 Task: Add the task  Create user manuals and guides for the app to the section Code Crushers in the project TripHive and add a Due Date to the respective task as 2024/01/07.
Action: Mouse moved to (469, 538)
Screenshot: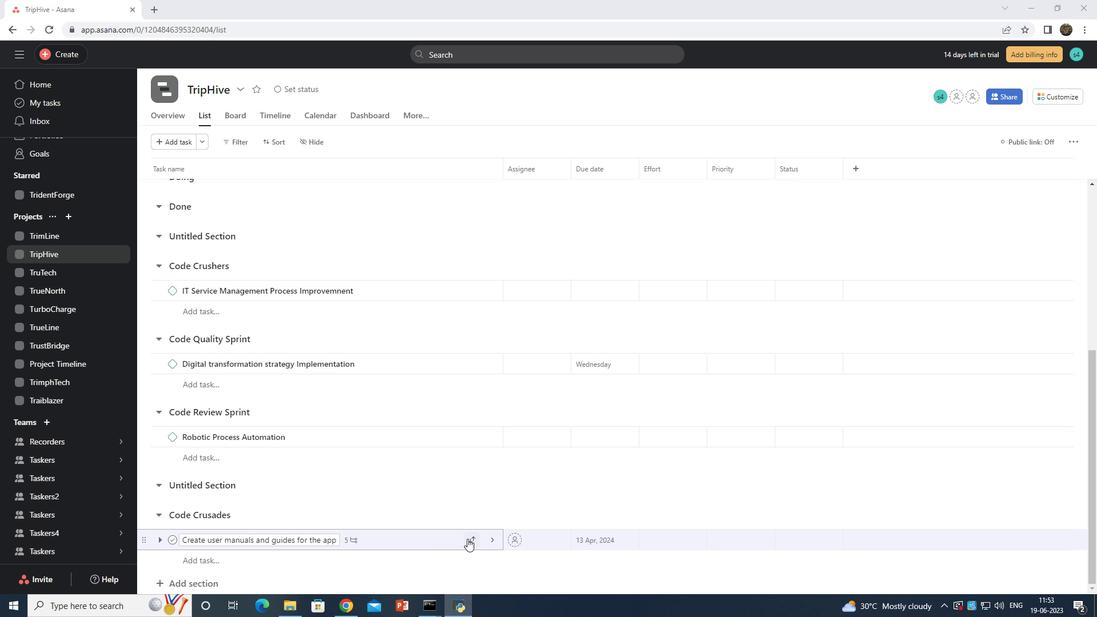 
Action: Mouse pressed left at (469, 538)
Screenshot: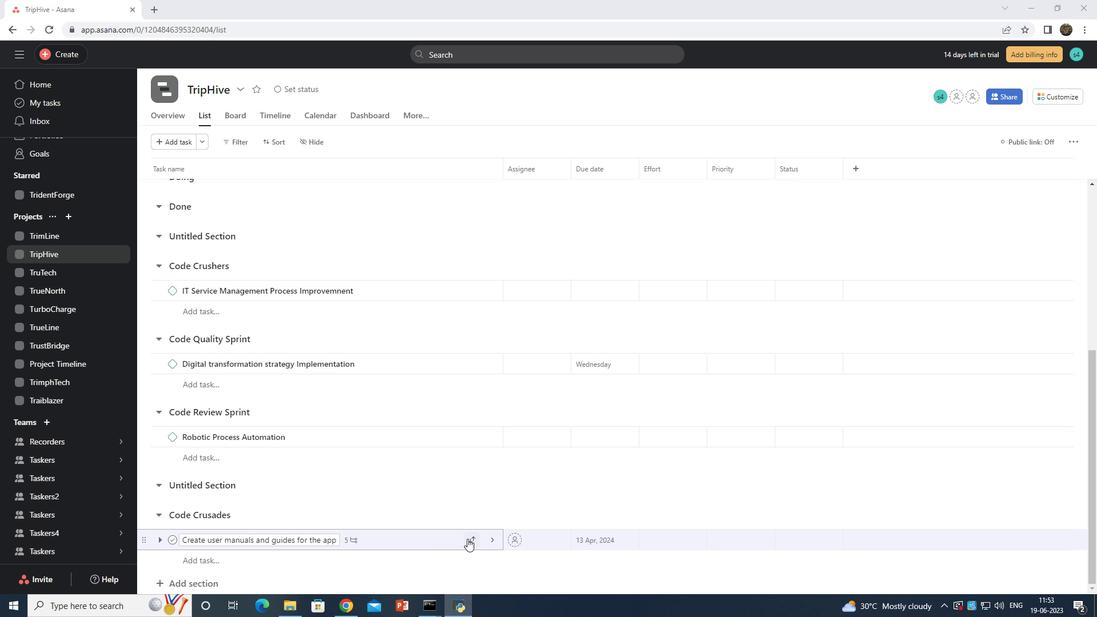 
Action: Mouse moved to (414, 428)
Screenshot: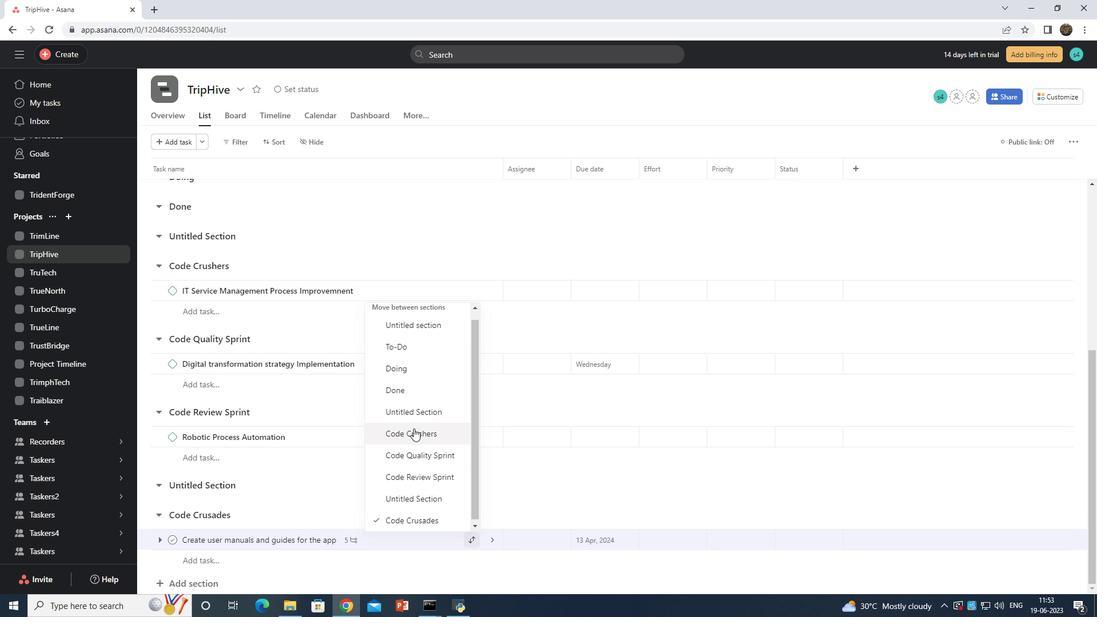 
Action: Mouse pressed left at (414, 428)
Screenshot: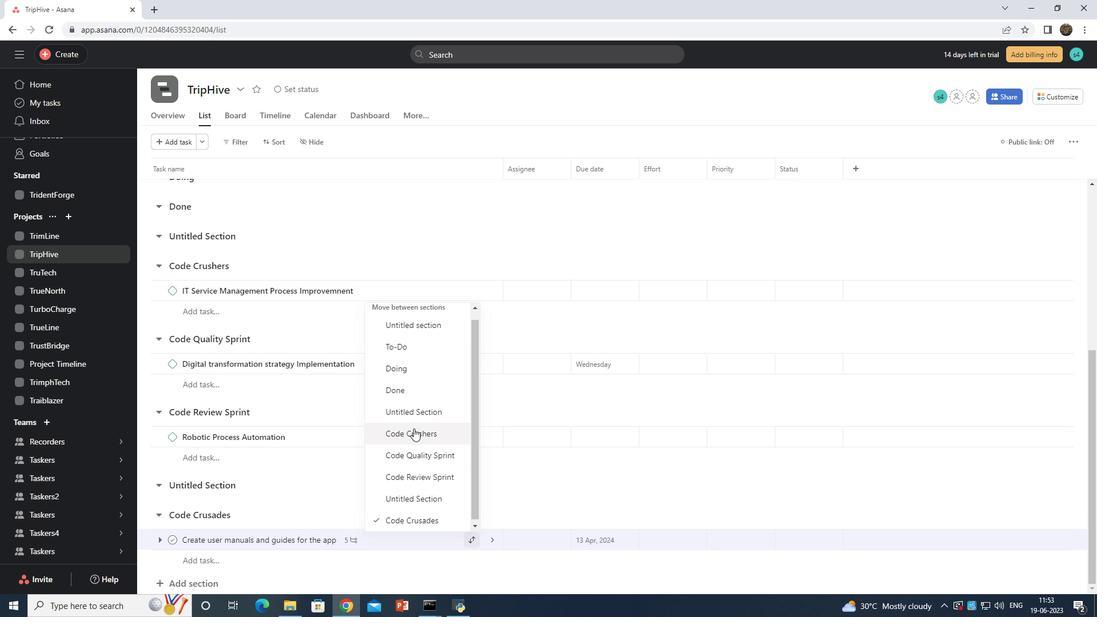
Action: Mouse moved to (579, 311)
Screenshot: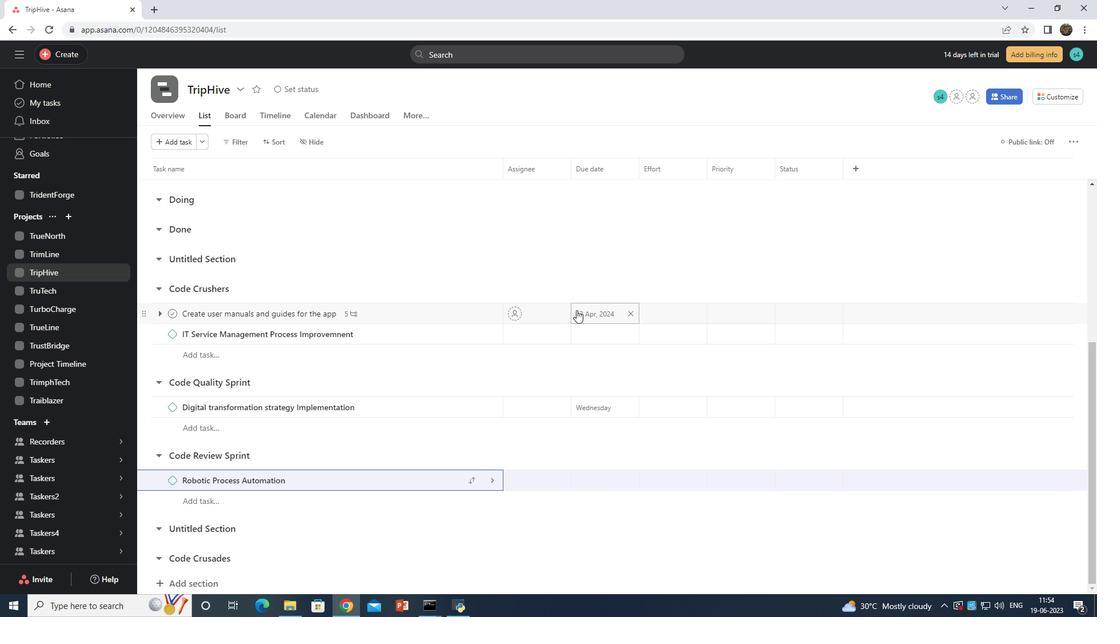 
Action: Mouse pressed left at (579, 311)
Screenshot: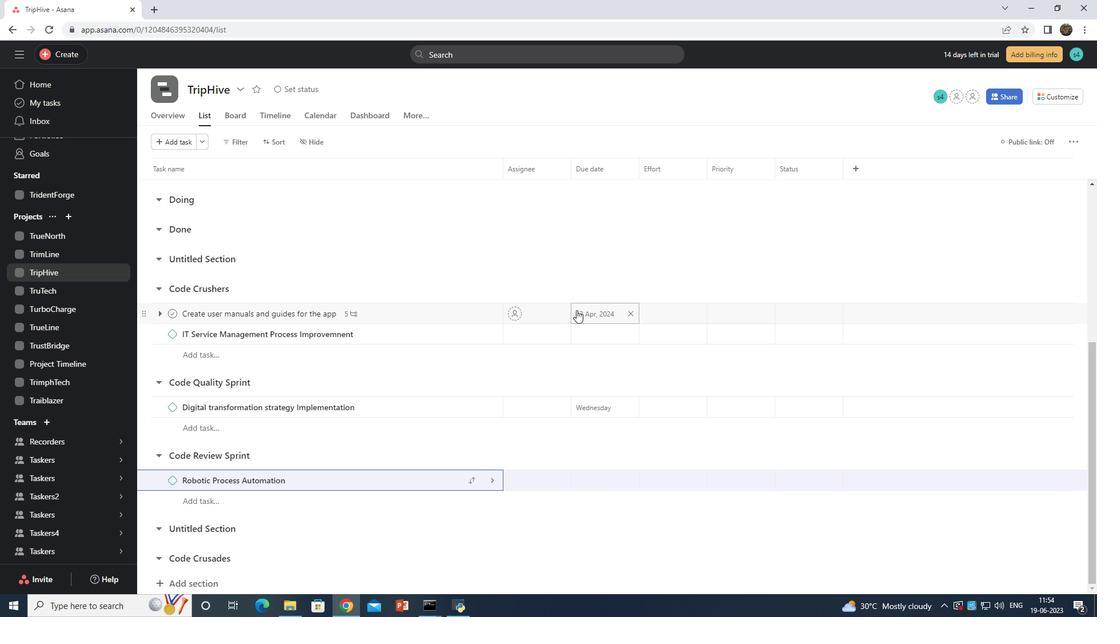 
Action: Mouse moved to (587, 315)
Screenshot: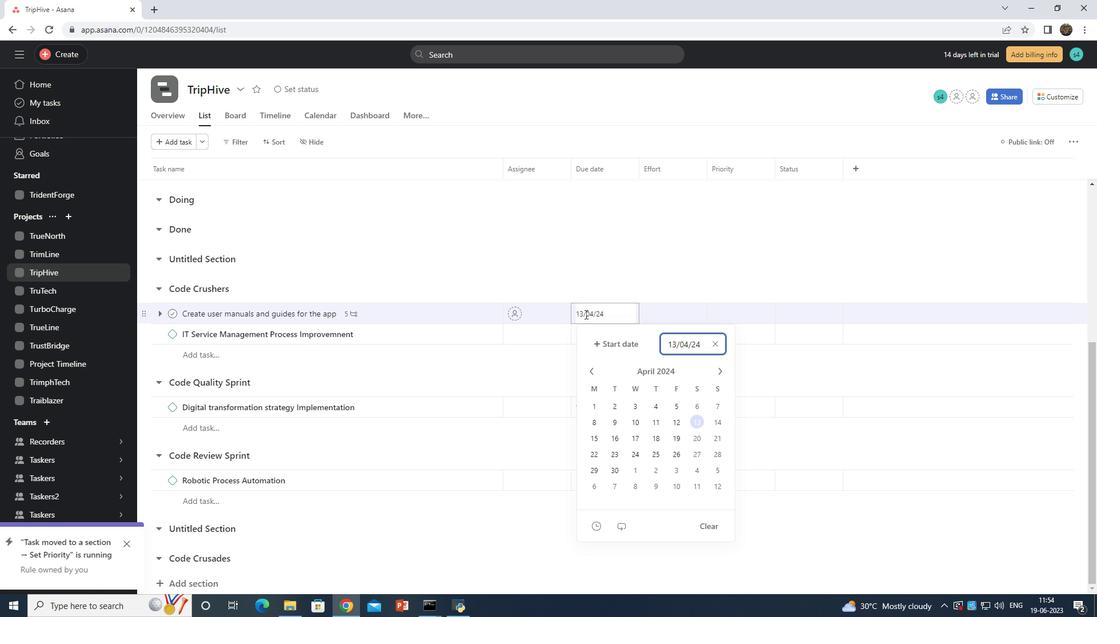 
Action: Key pressed <Key.backspace><Key.backspace><Key.backspace><Key.backspace><Key.backspace><Key.backspace><Key.backspace><Key.backspace><Key.backspace><Key.backspace><Key.backspace><Key.backspace><Key.backspace><Key.backspace><Key.backspace><Key.backspace>2024/01/07
Screenshot: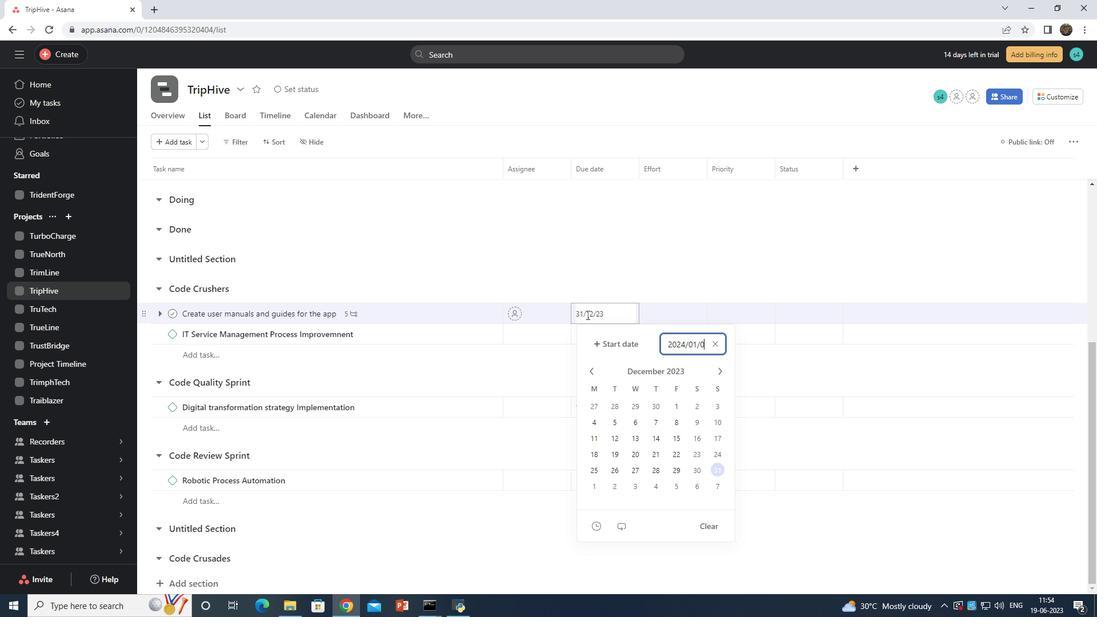 
Action: Mouse moved to (831, 531)
Screenshot: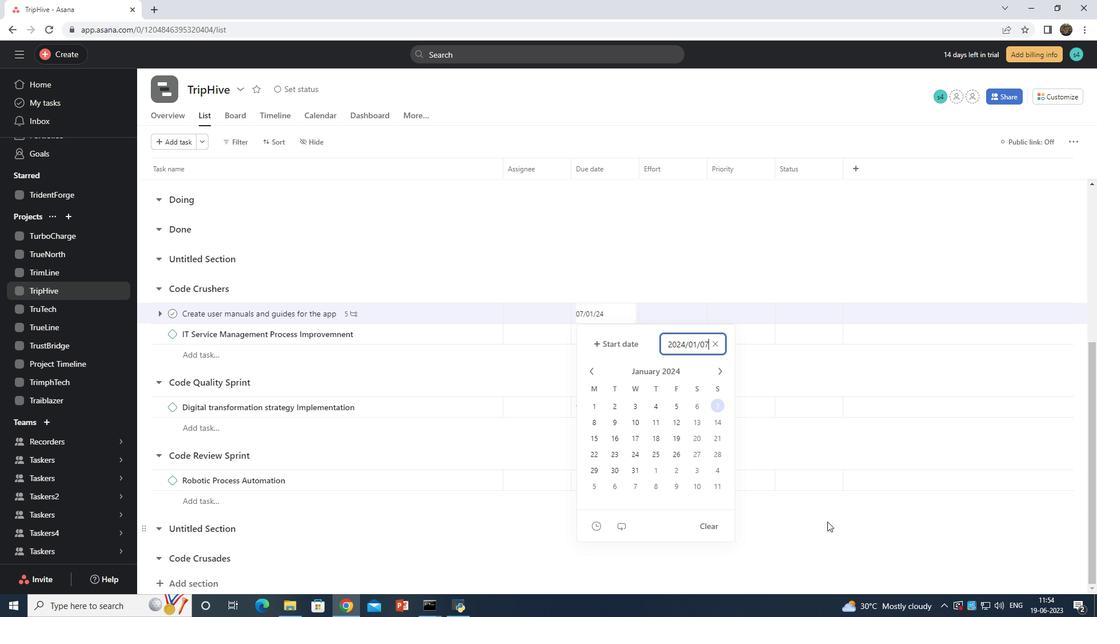 
Action: Mouse pressed left at (831, 531)
Screenshot: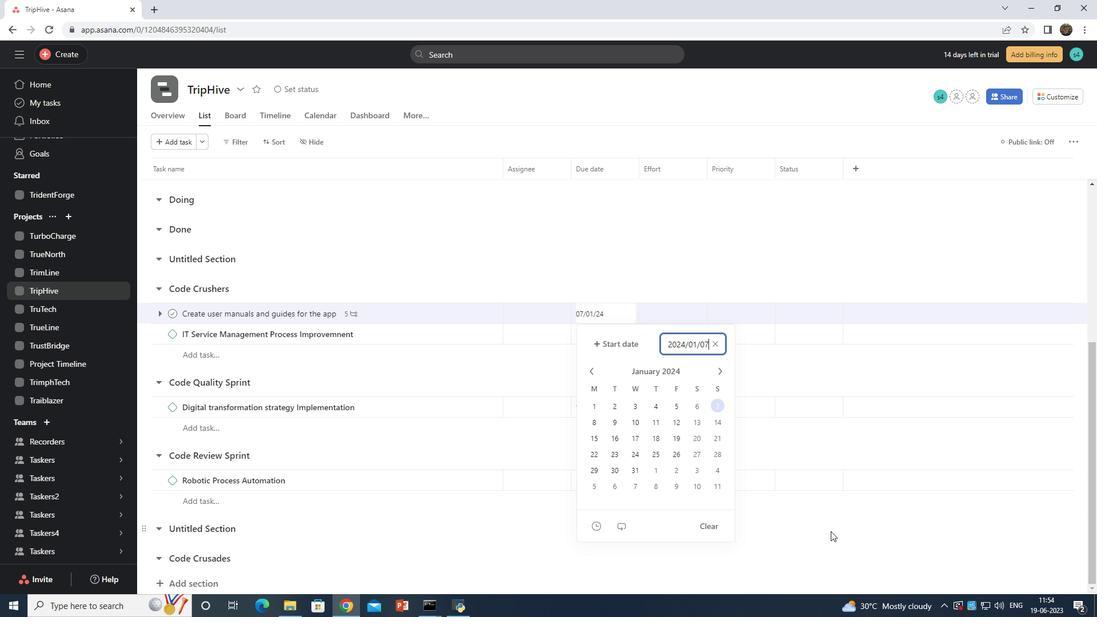 
